 Task: Add Organic India Moringa Leaf Powder to the cart.
Action: Mouse moved to (333, 156)
Screenshot: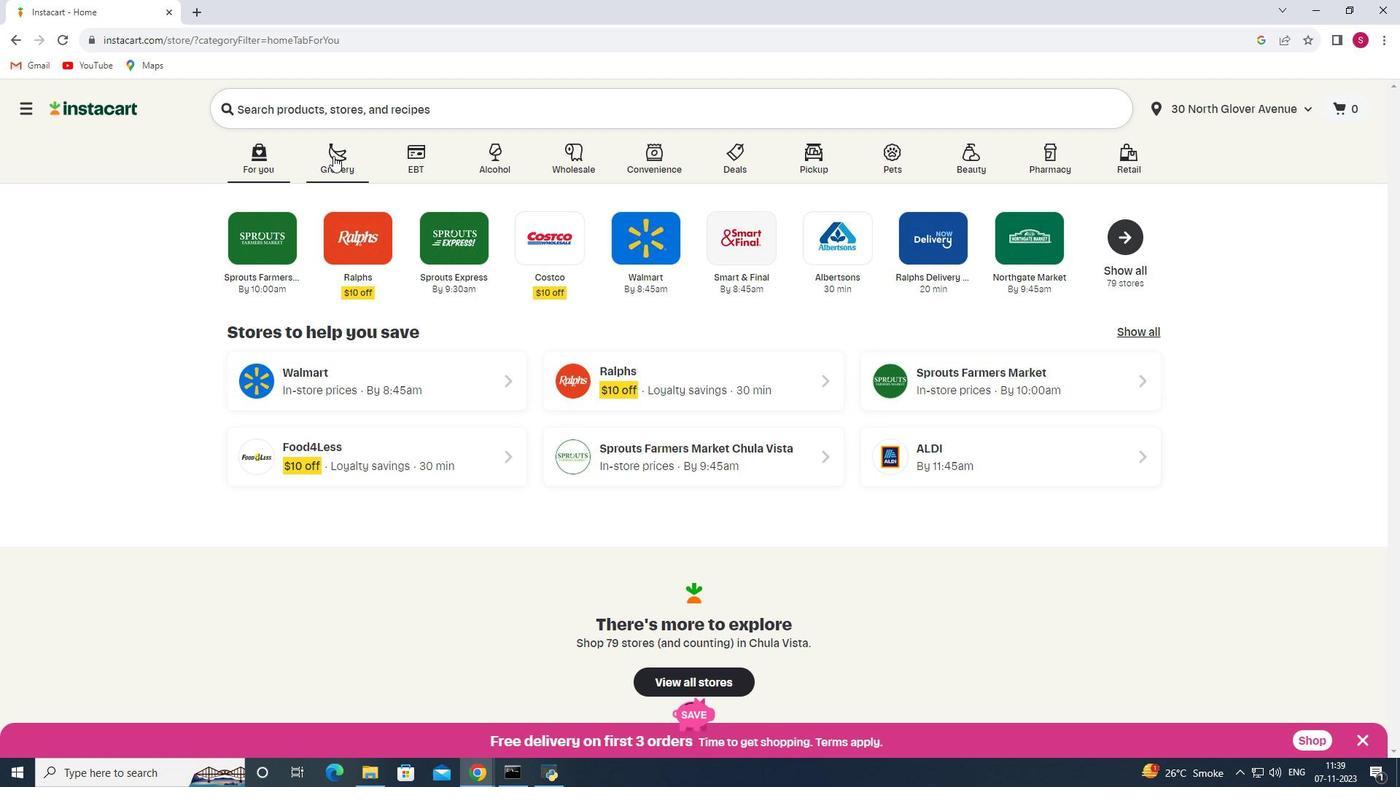 
Action: Mouse pressed left at (333, 156)
Screenshot: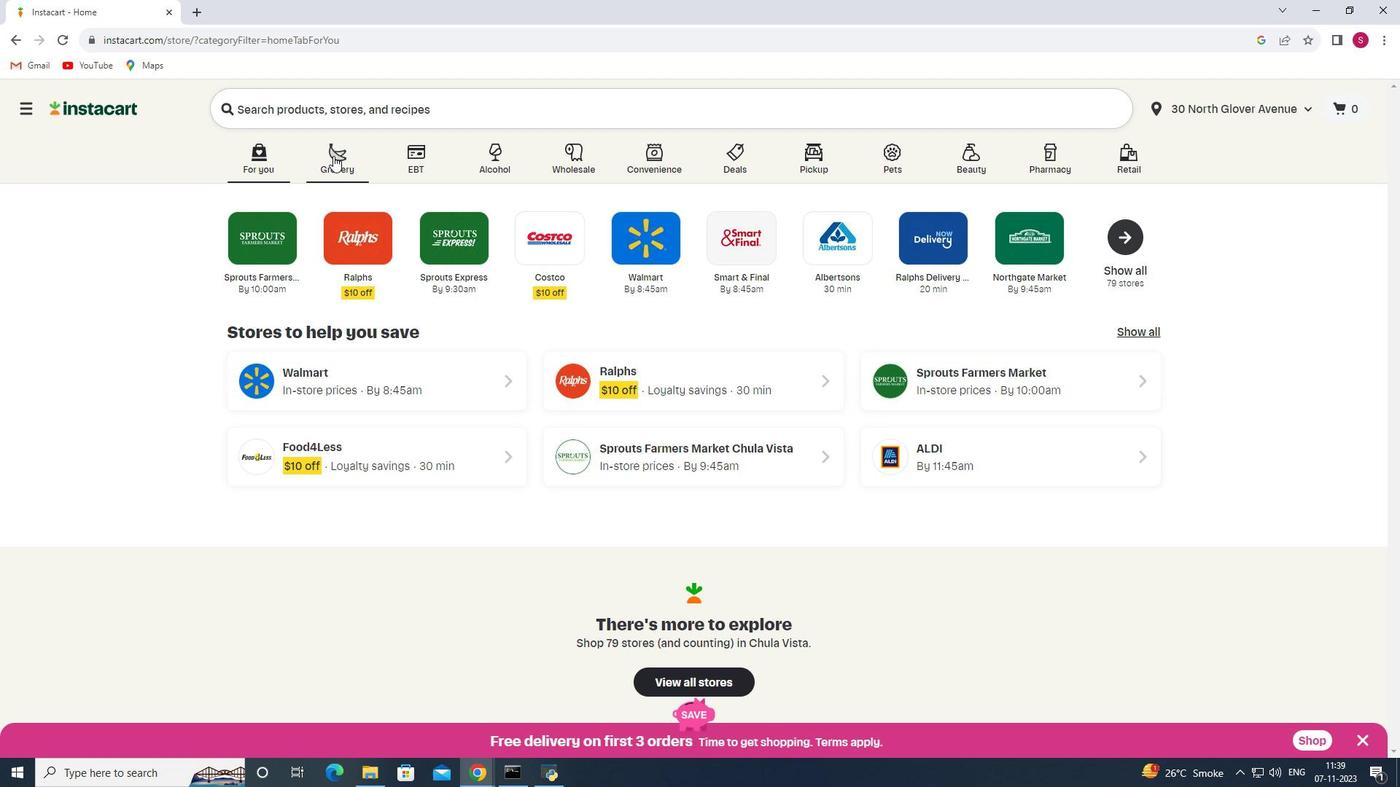 
Action: Mouse moved to (349, 414)
Screenshot: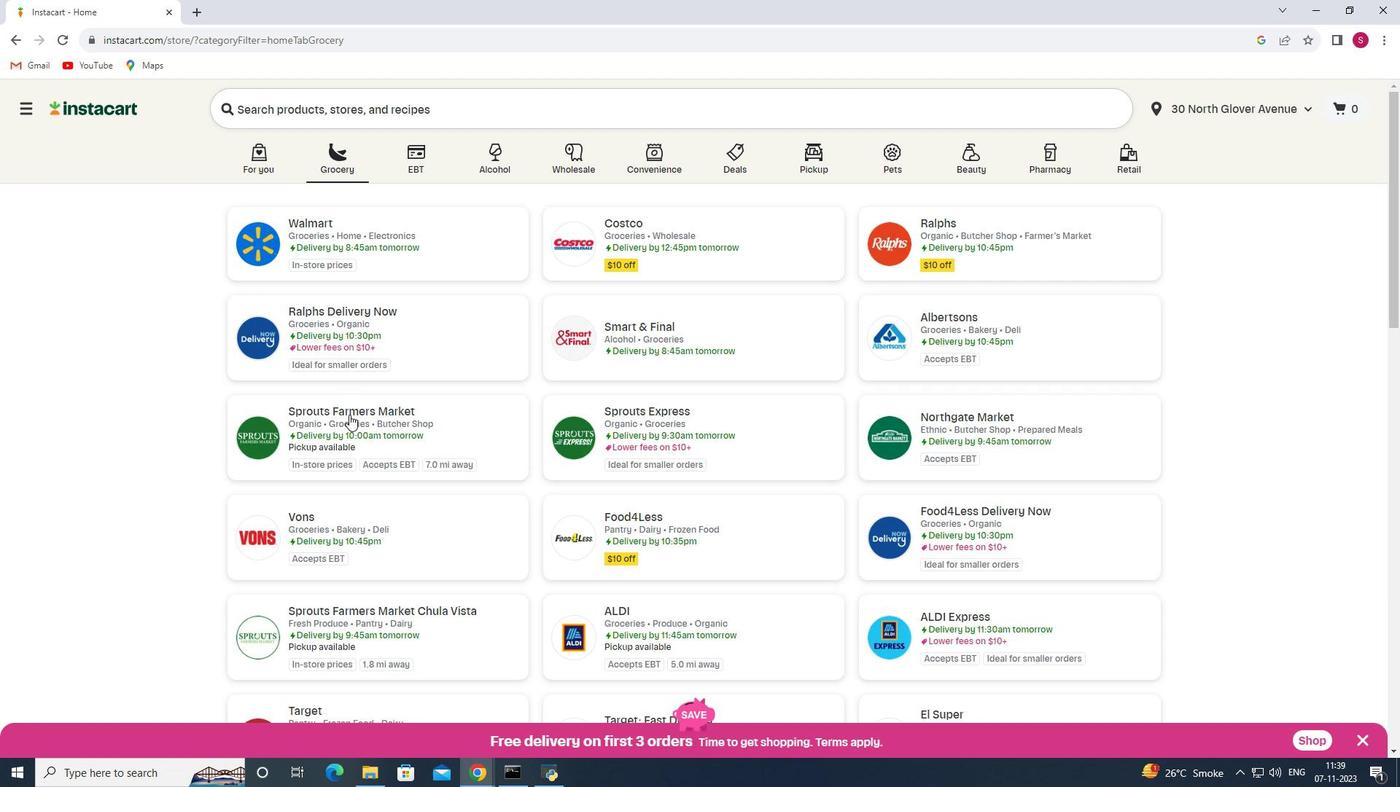 
Action: Mouse pressed left at (349, 414)
Screenshot: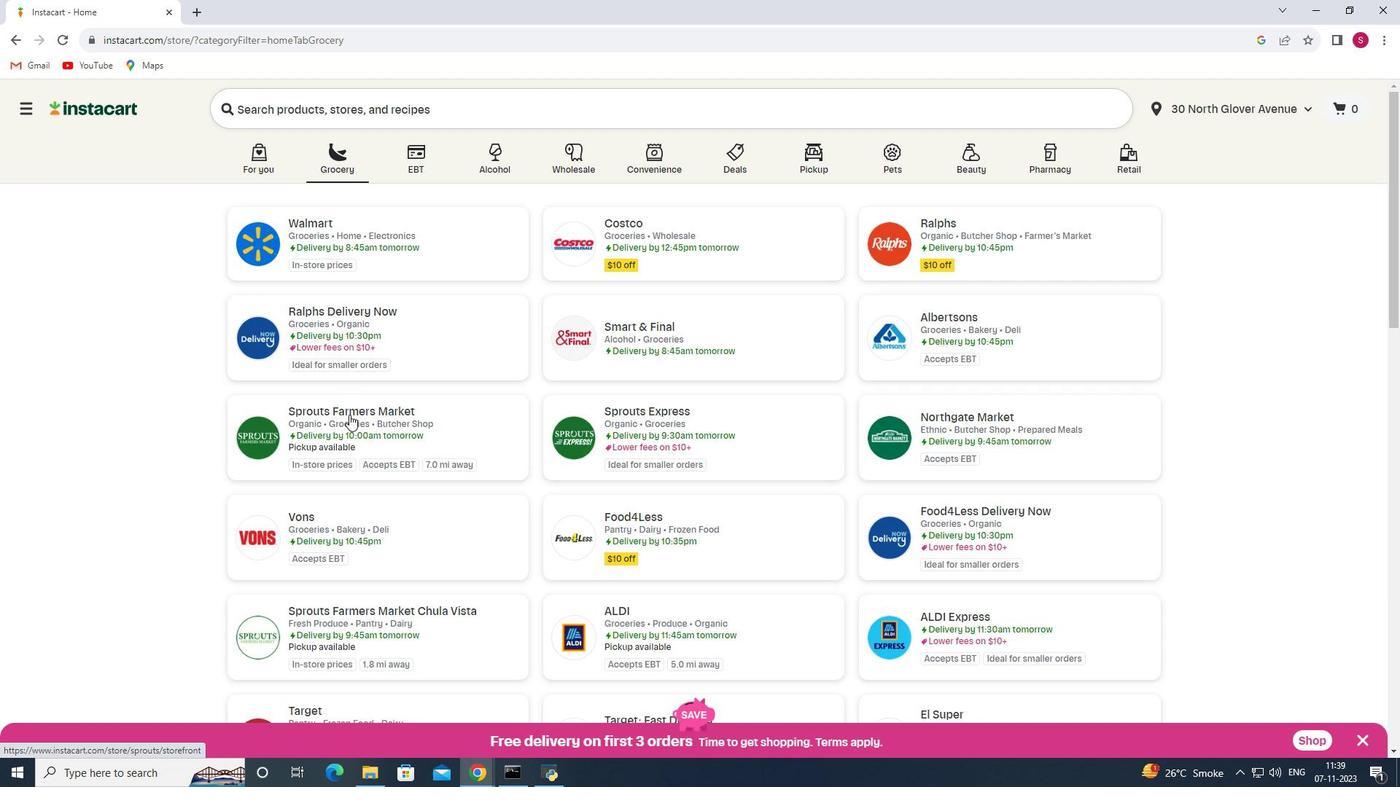 
Action: Mouse moved to (27, 419)
Screenshot: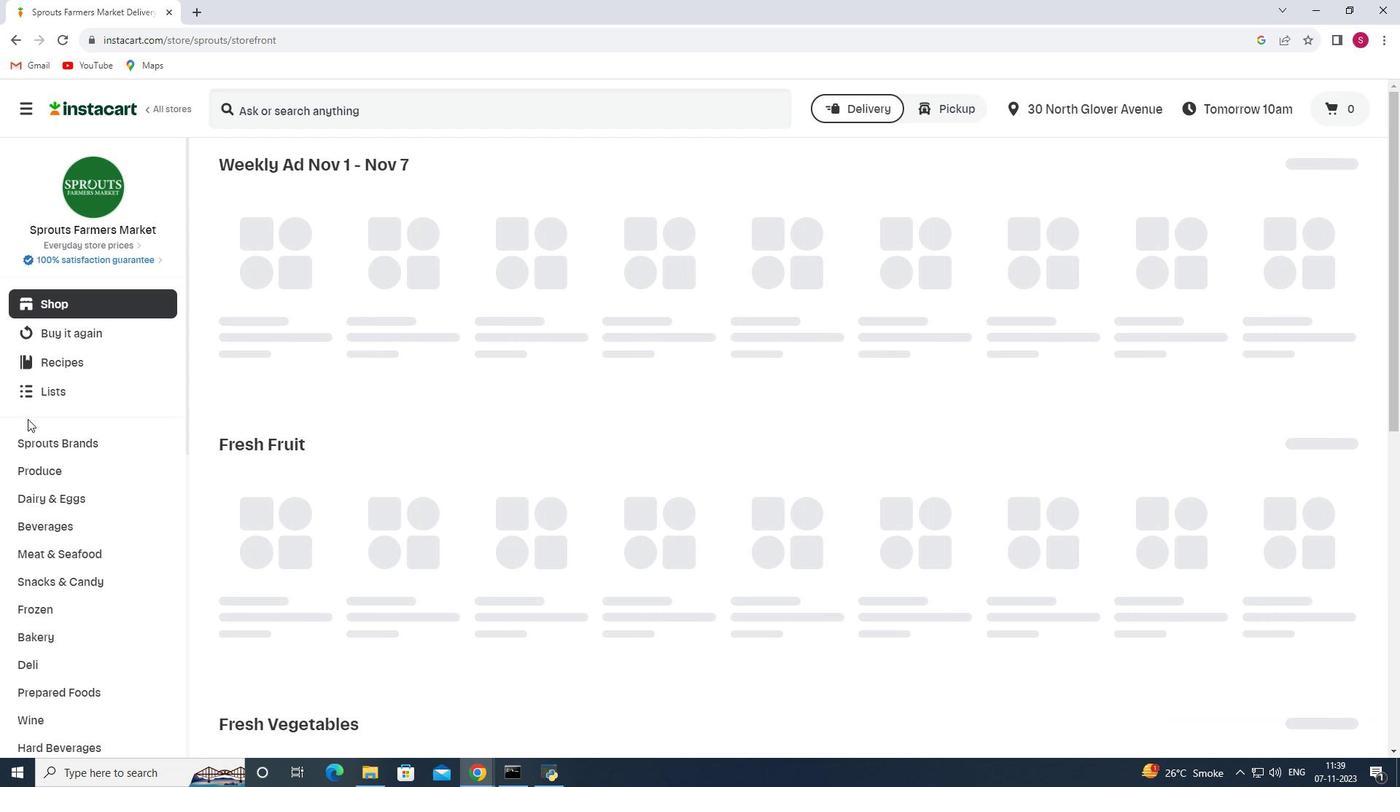
Action: Mouse scrolled (27, 418) with delta (0, 0)
Screenshot: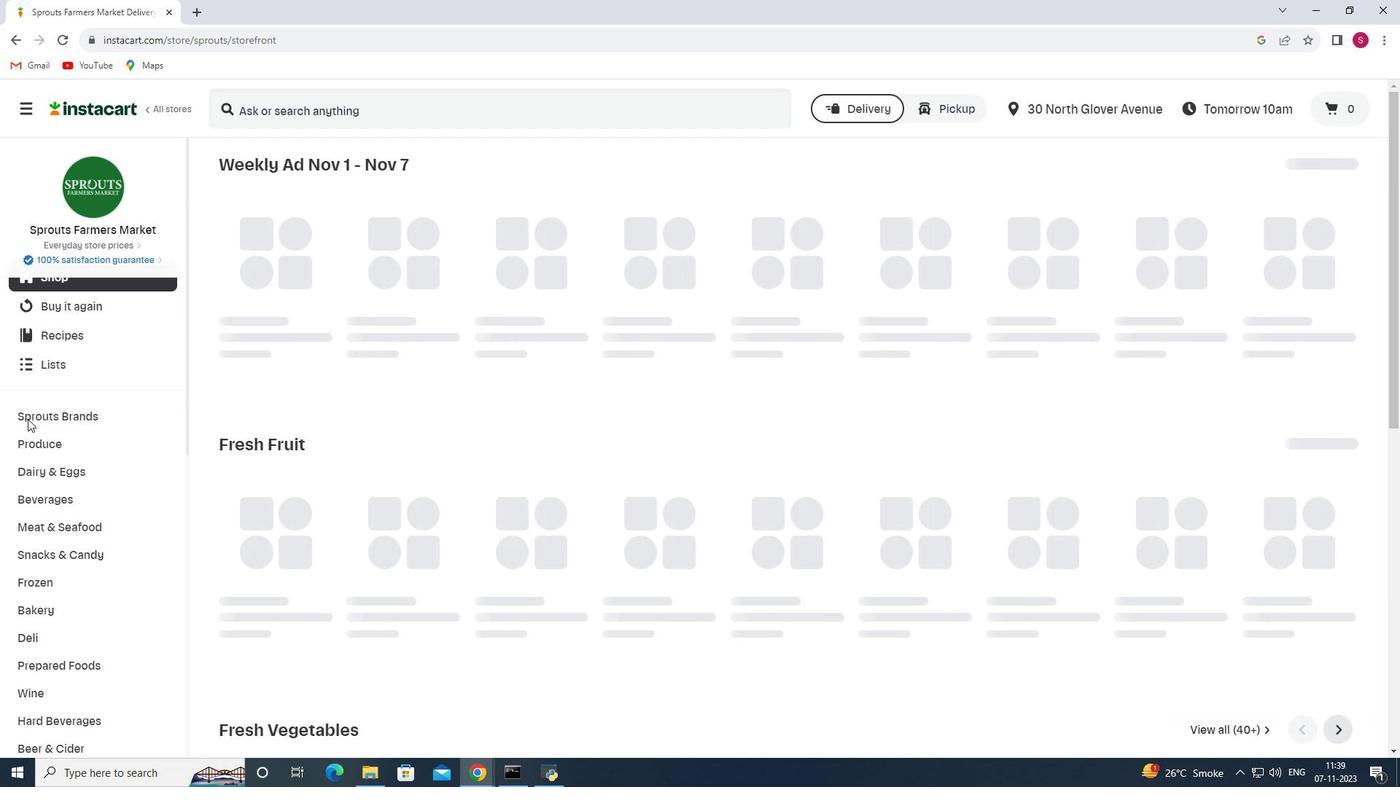 
Action: Mouse scrolled (27, 418) with delta (0, 0)
Screenshot: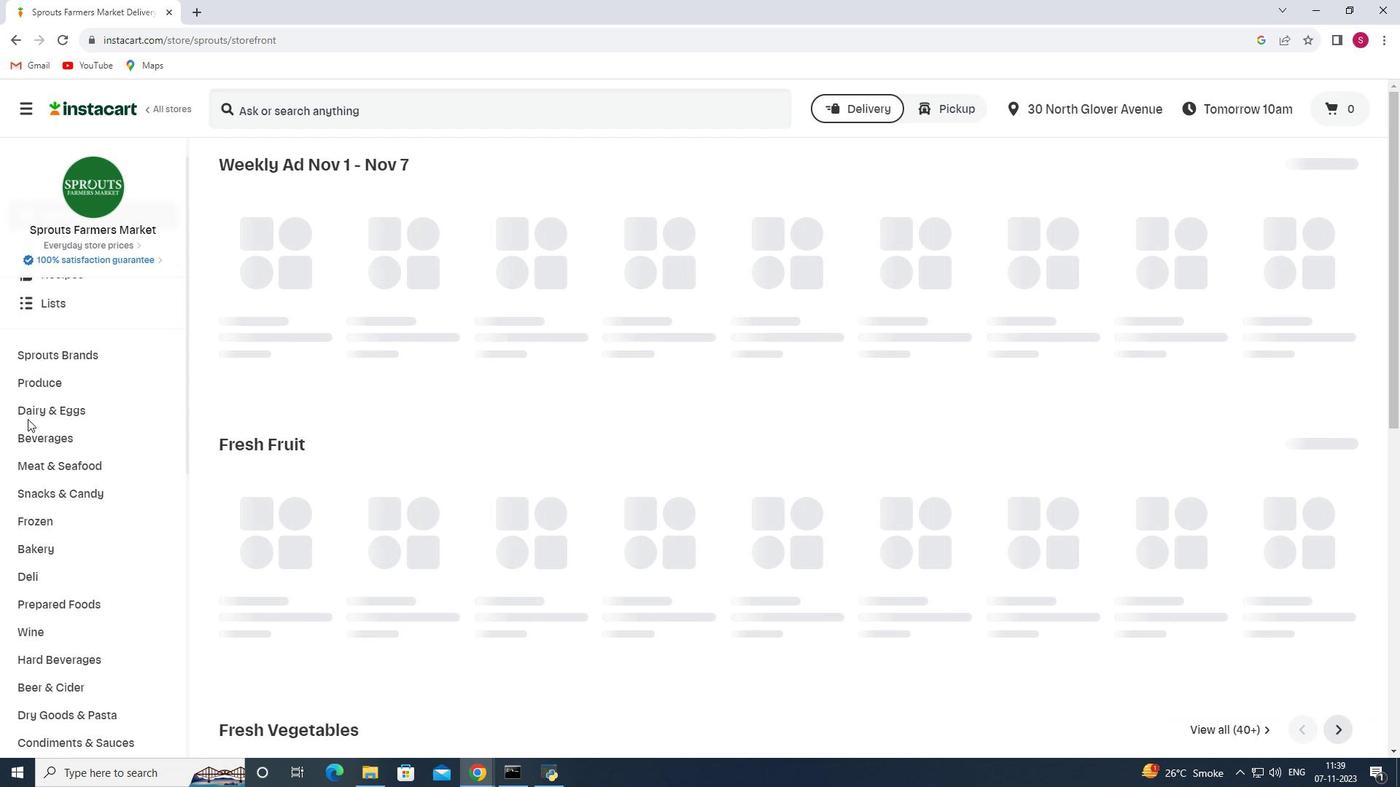 
Action: Mouse scrolled (27, 418) with delta (0, 0)
Screenshot: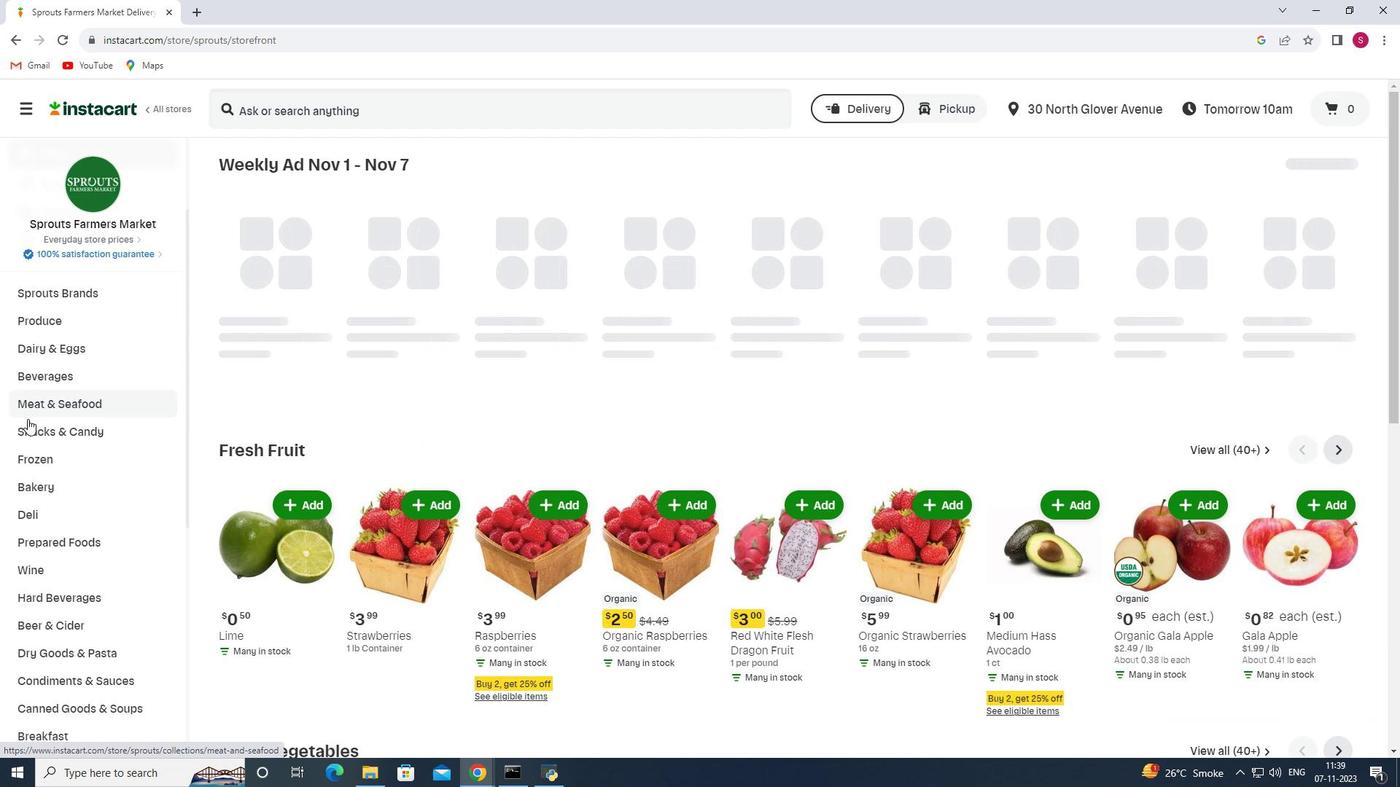 
Action: Mouse scrolled (27, 418) with delta (0, 0)
Screenshot: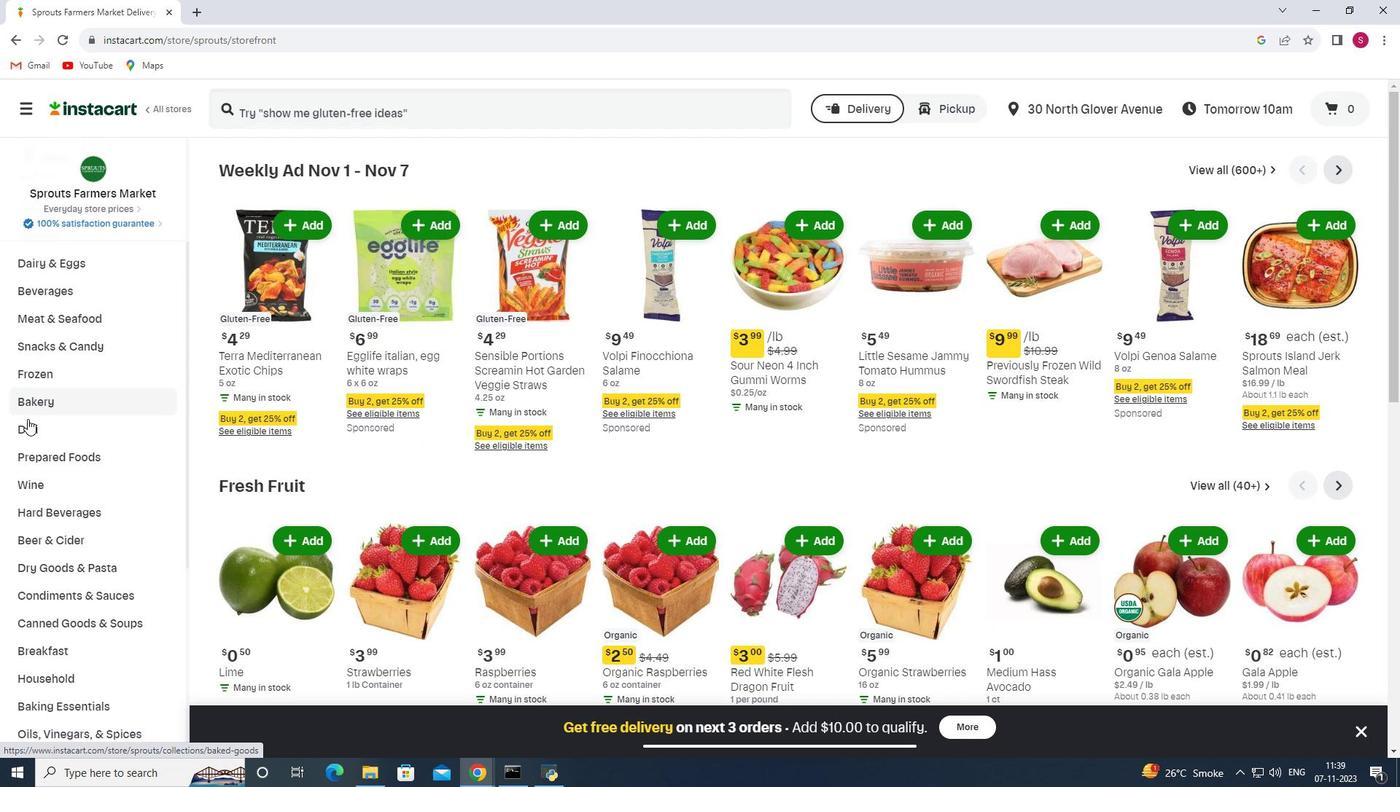 
Action: Mouse scrolled (27, 418) with delta (0, 0)
Screenshot: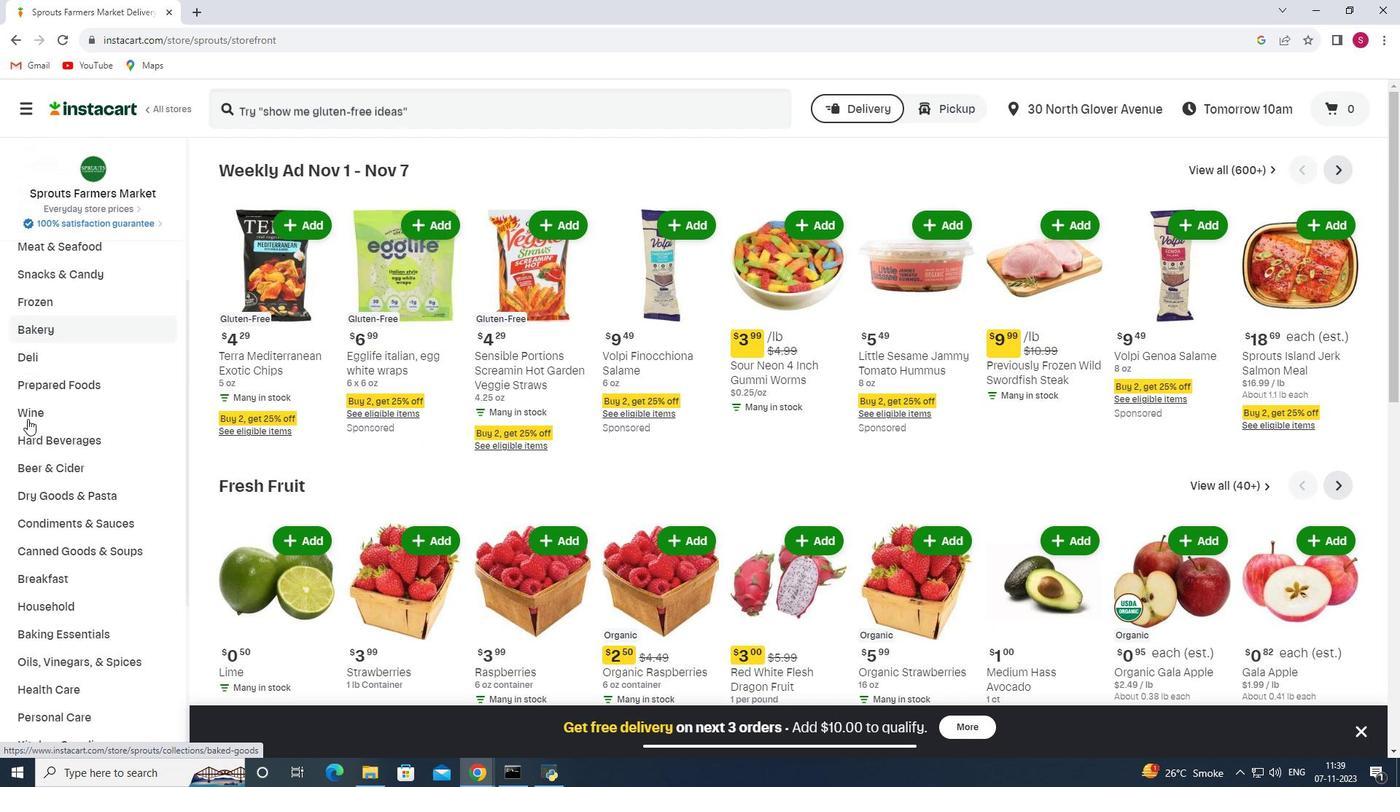 
Action: Mouse moved to (35, 448)
Screenshot: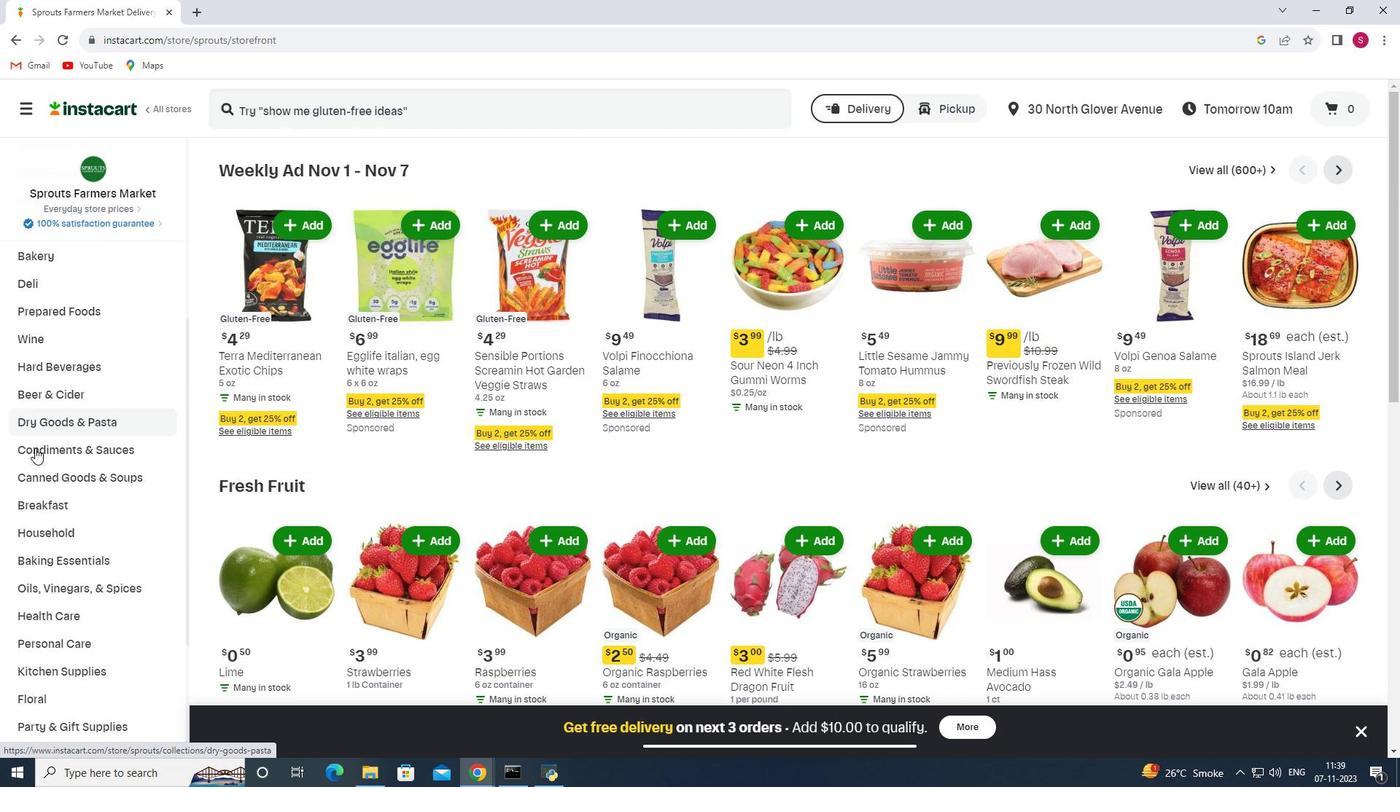 
Action: Mouse scrolled (35, 447) with delta (0, 0)
Screenshot: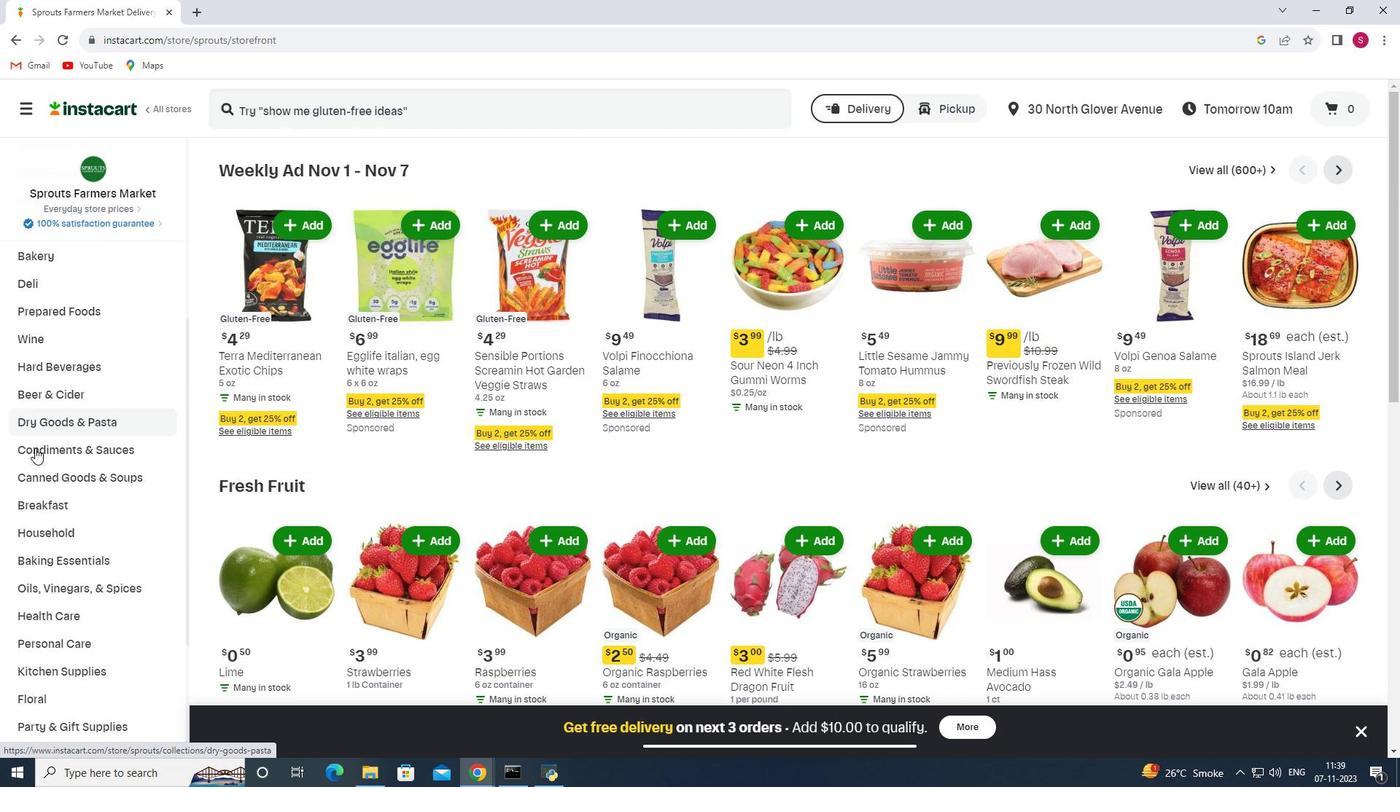 
Action: Mouse moved to (36, 456)
Screenshot: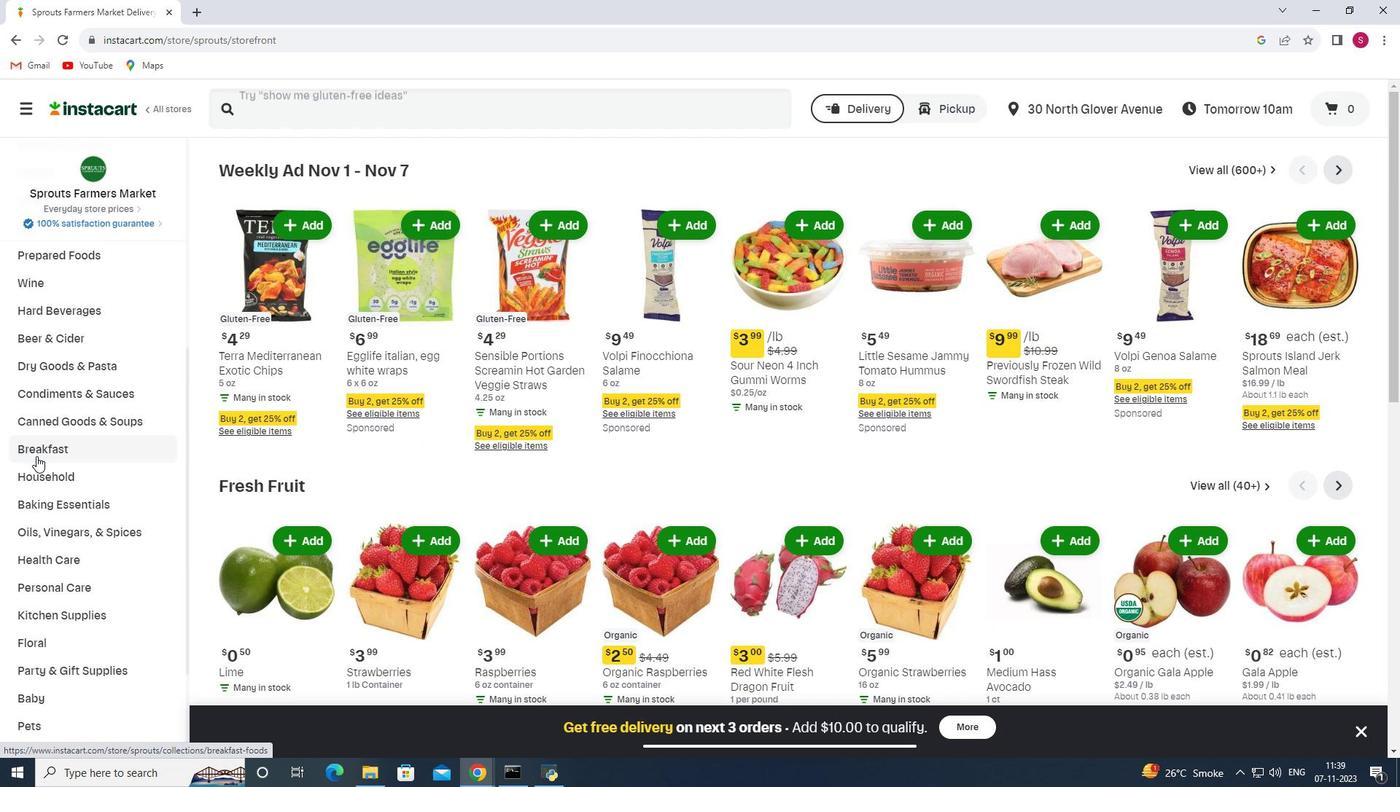
Action: Mouse scrolled (36, 455) with delta (0, 0)
Screenshot: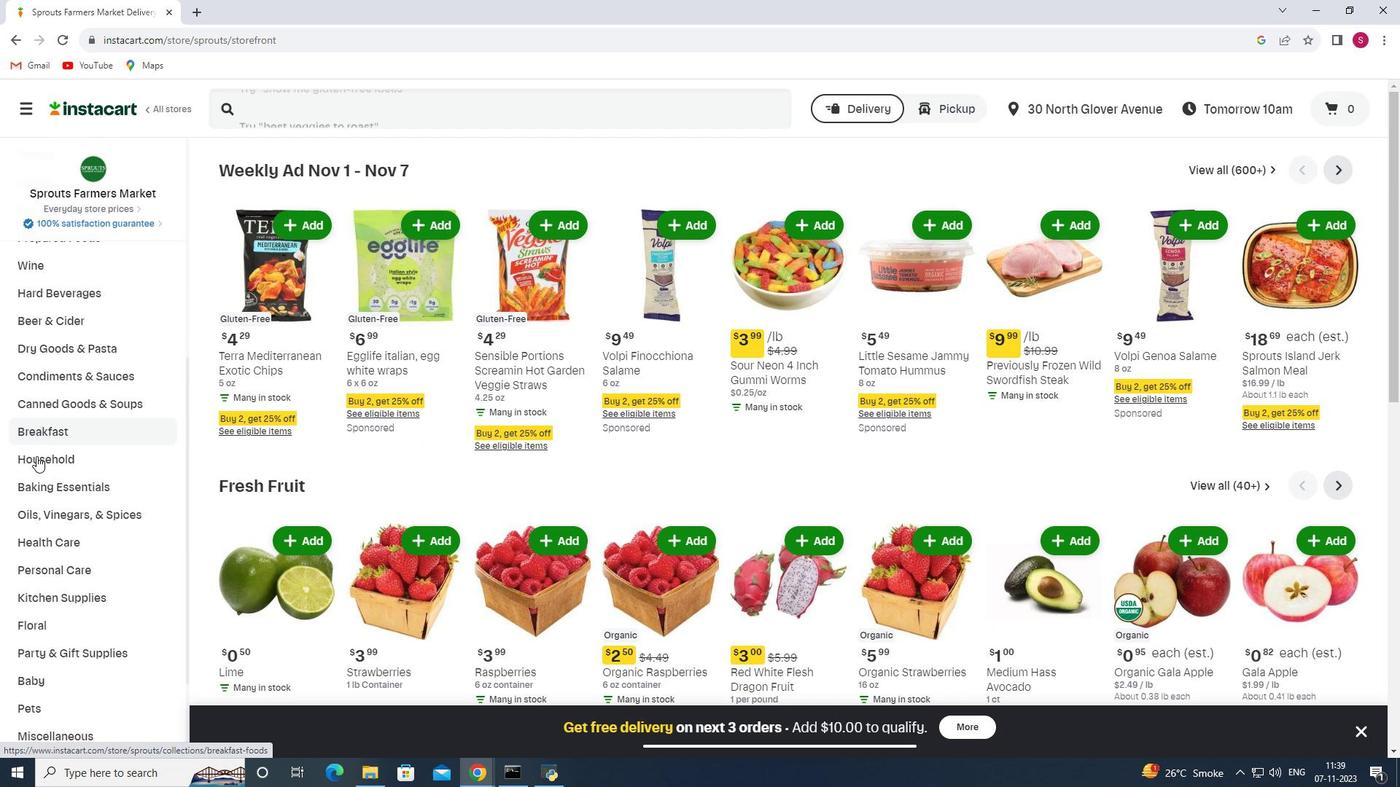 
Action: Mouse scrolled (36, 455) with delta (0, 0)
Screenshot: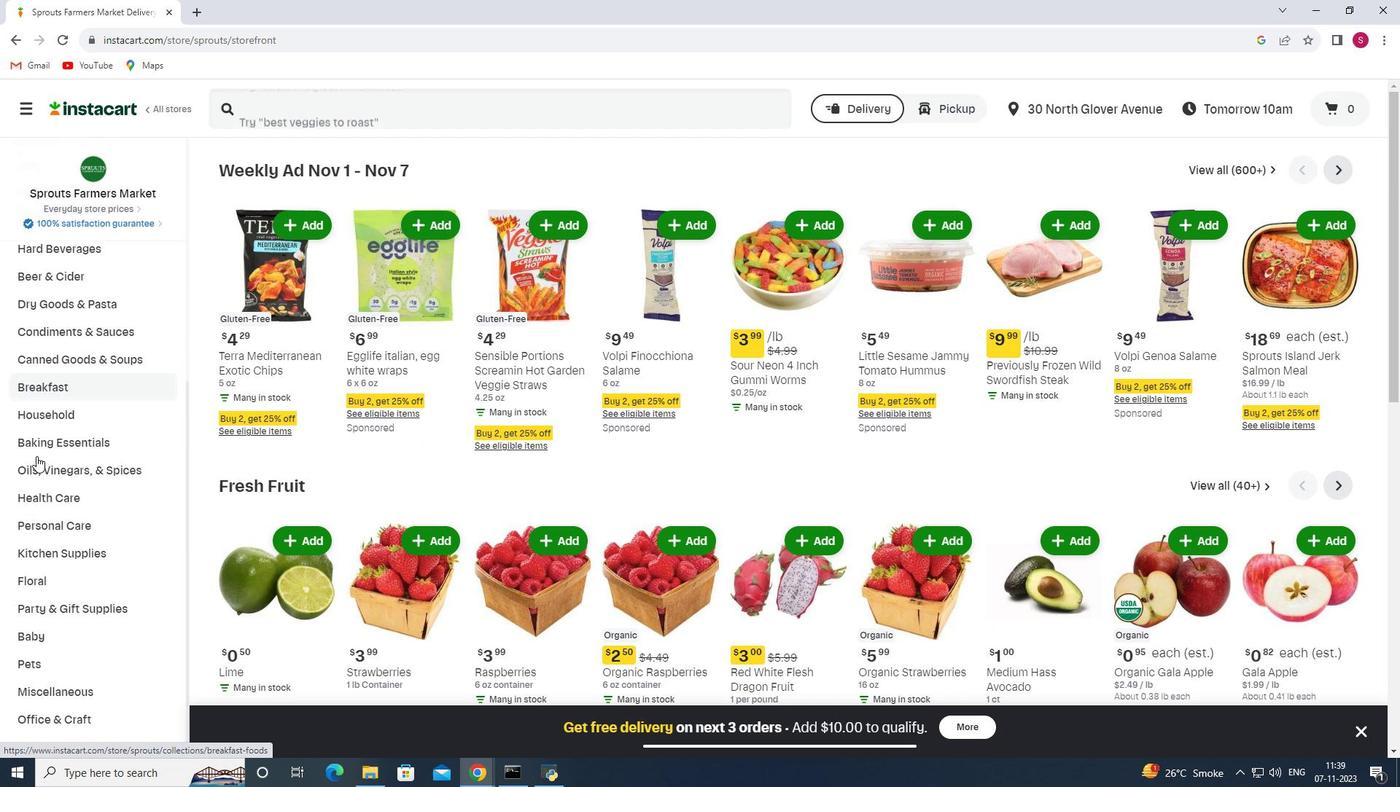 
Action: Mouse moved to (70, 410)
Screenshot: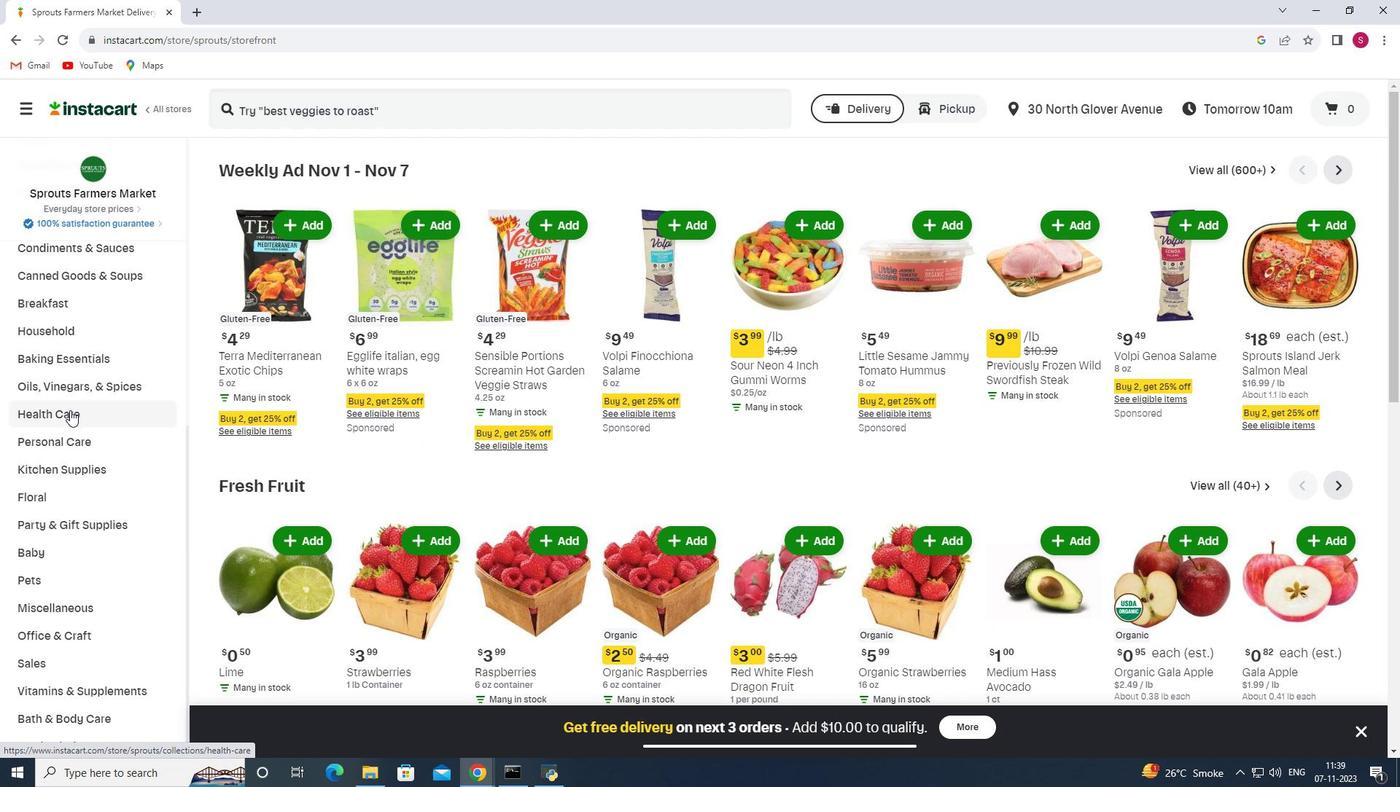 
Action: Mouse pressed left at (70, 410)
Screenshot: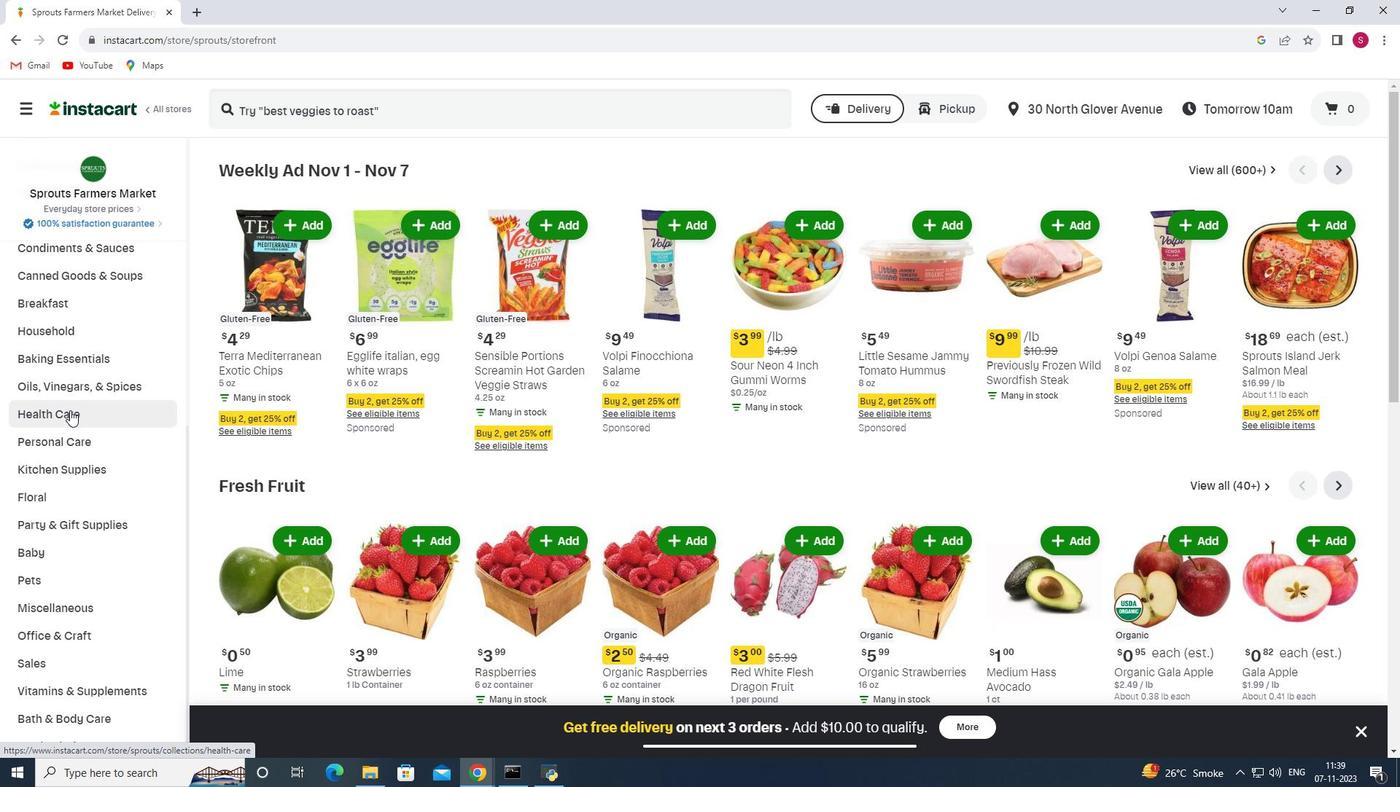 
Action: Mouse moved to (503, 196)
Screenshot: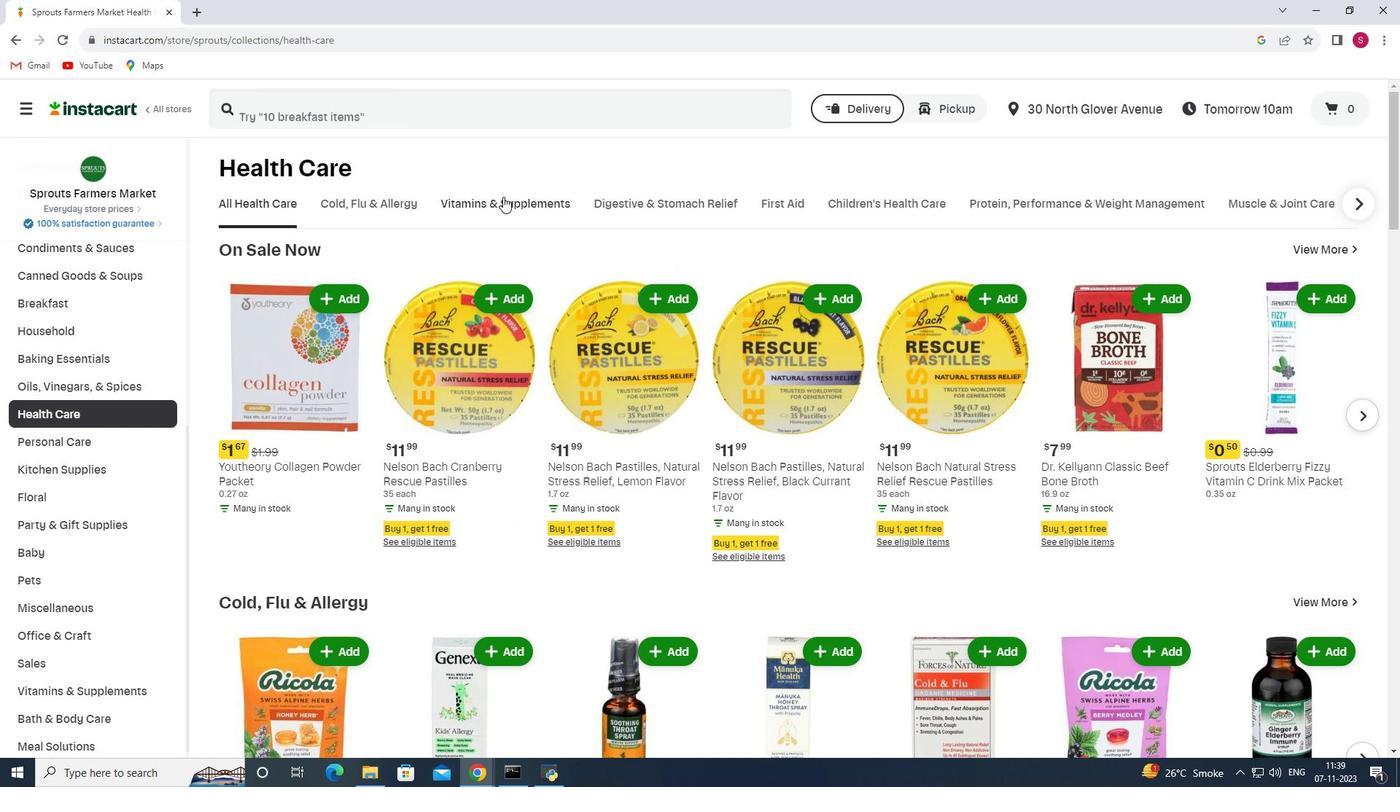 
Action: Mouse pressed left at (503, 196)
Screenshot: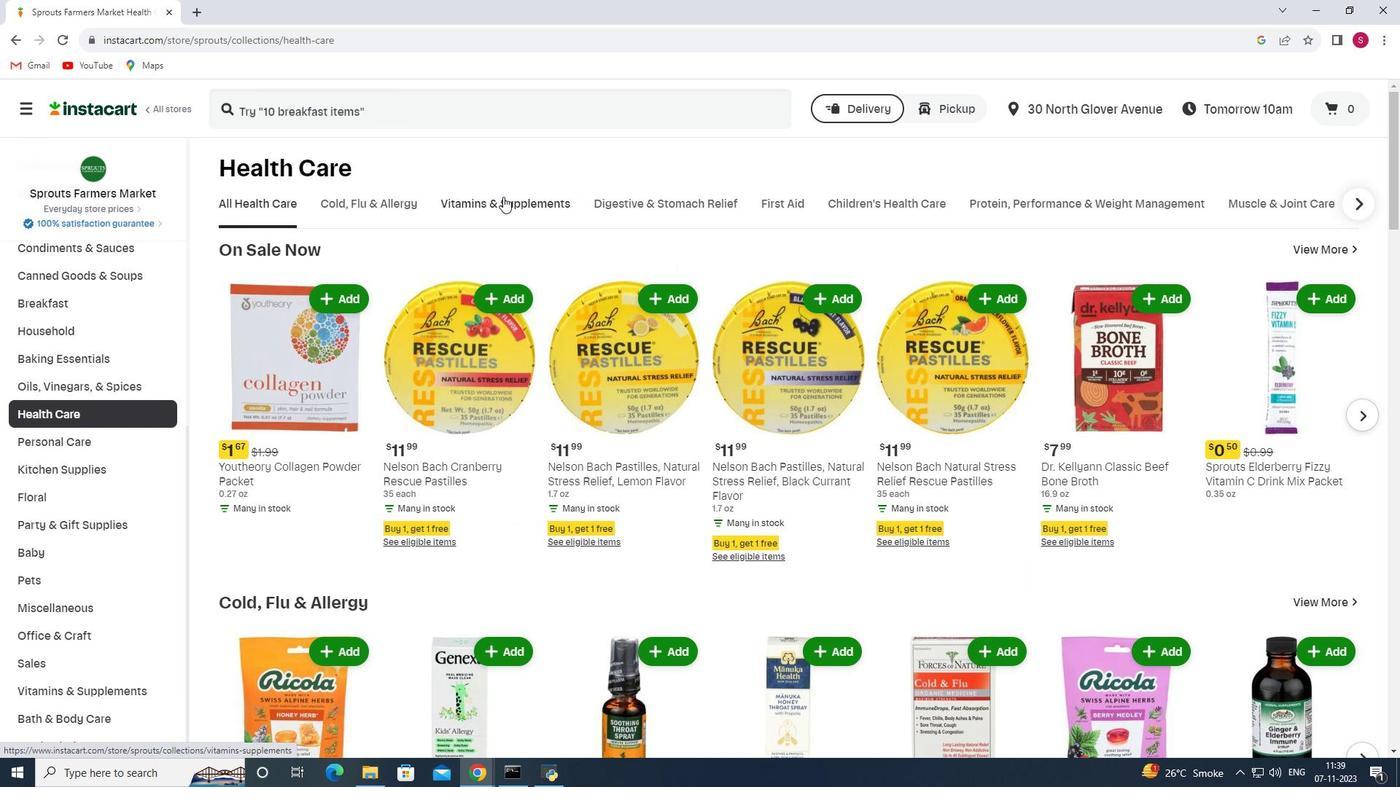 
Action: Mouse moved to (568, 253)
Screenshot: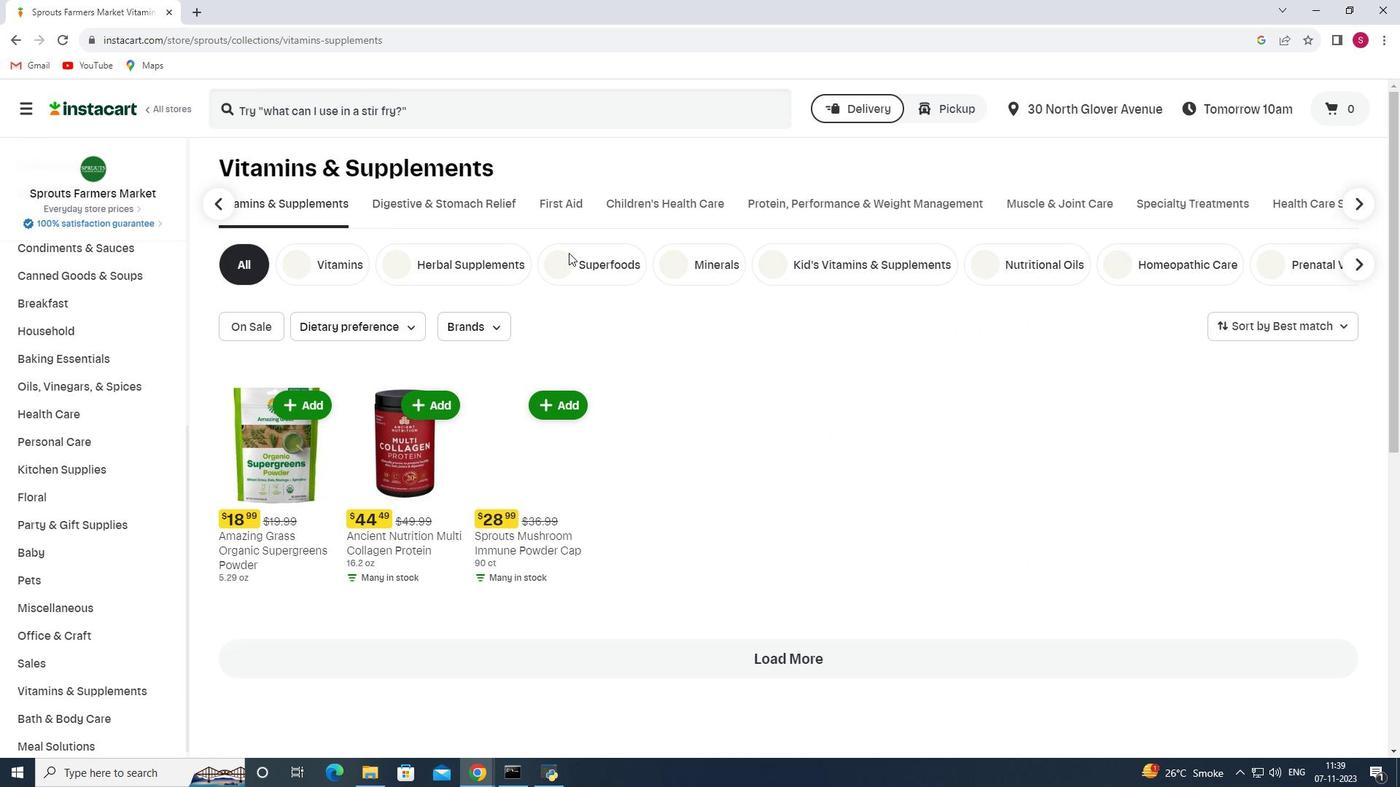 
Action: Mouse pressed left at (568, 253)
Screenshot: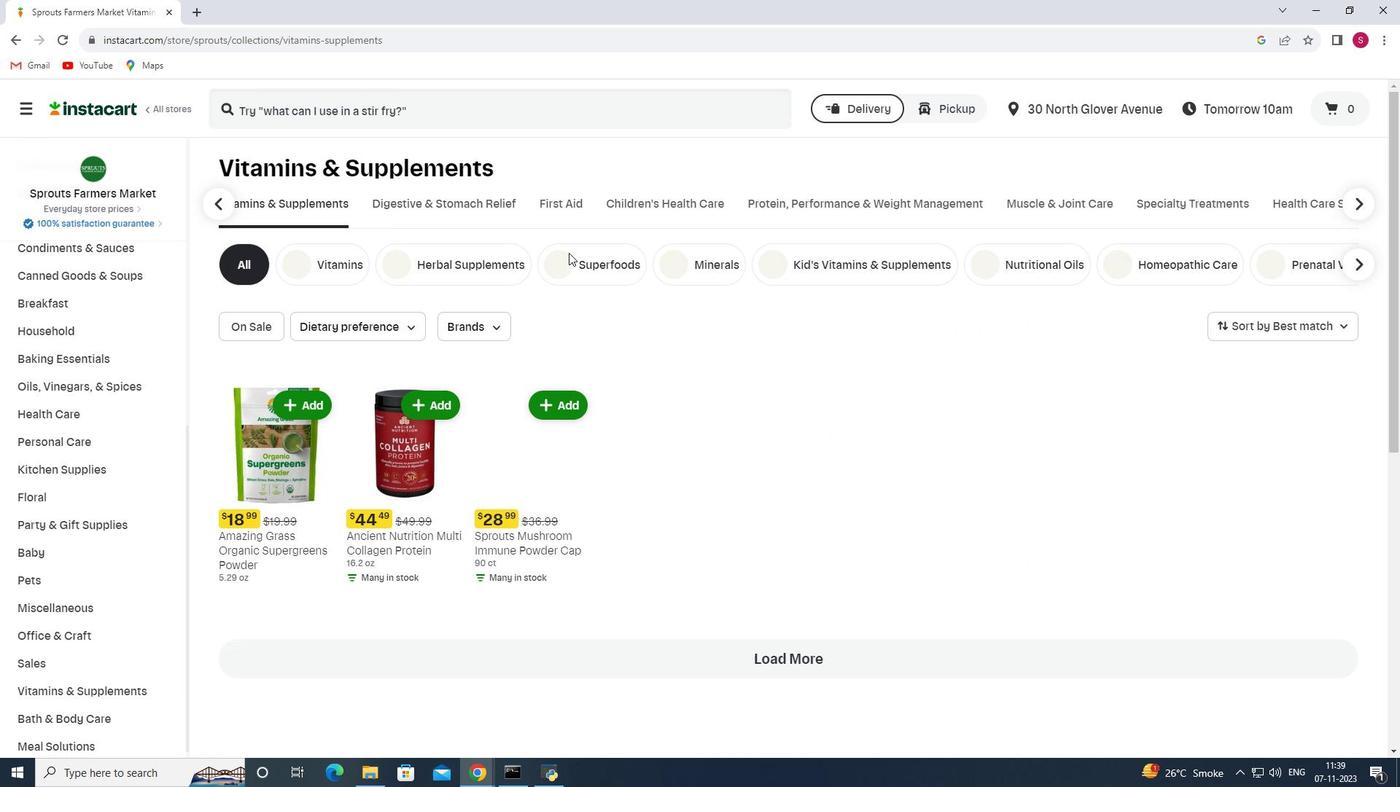 
Action: Mouse moved to (336, 115)
Screenshot: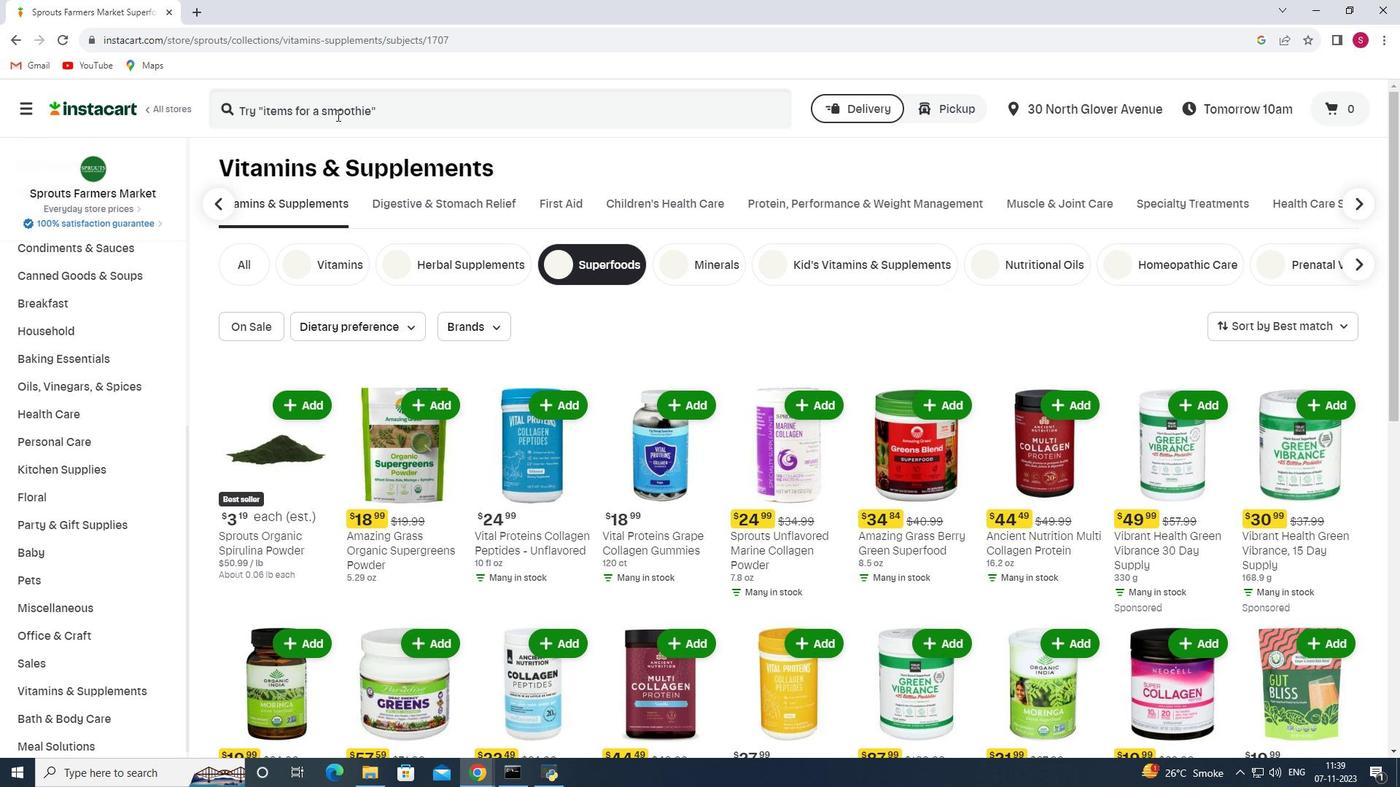 
Action: Mouse pressed left at (336, 115)
Screenshot: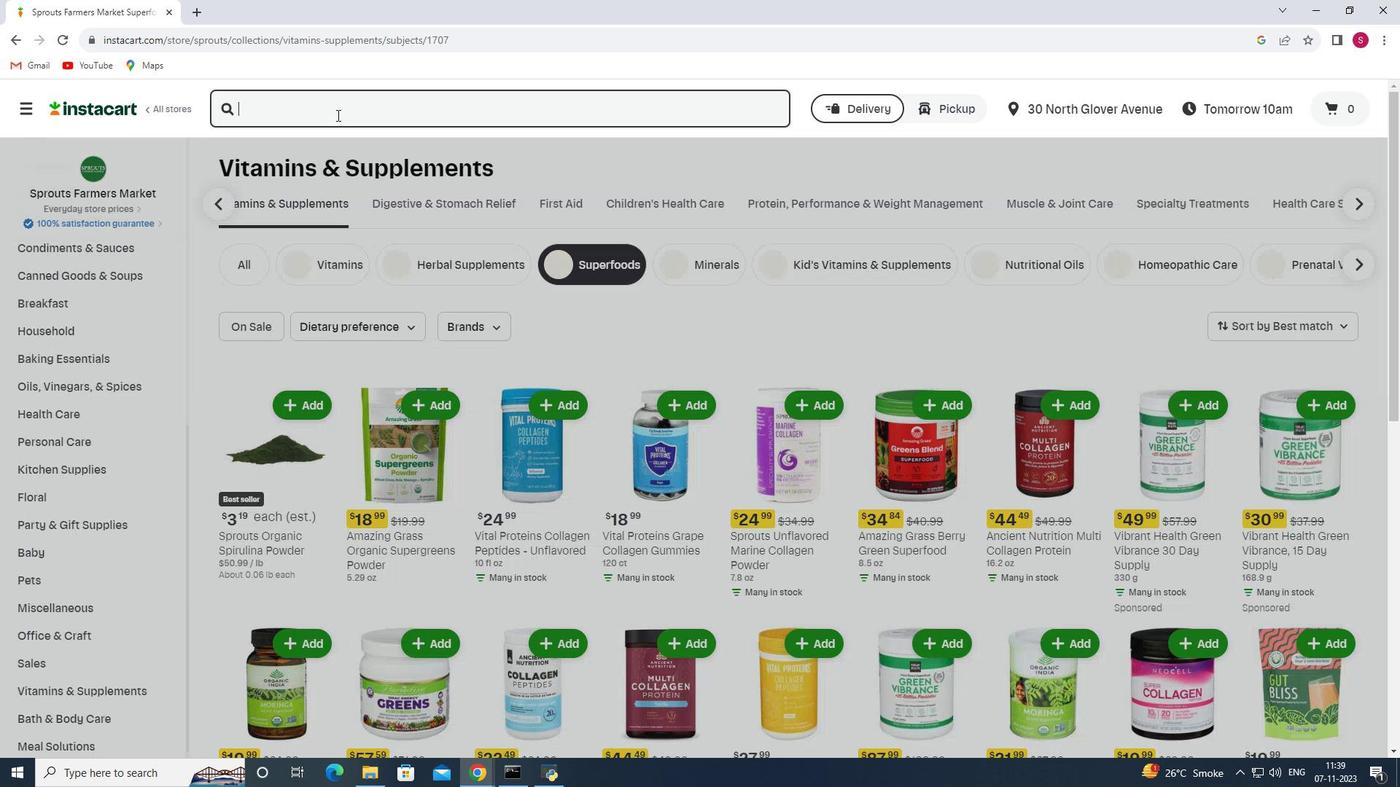 
Action: Key pressed <Key.shift>Organic<Key.space><Key.shift>india<Key.space><Key.shift>moringa<Key.space><Key.shift>leaf<Key.space><Key.shift>powder<Key.enter>
Screenshot: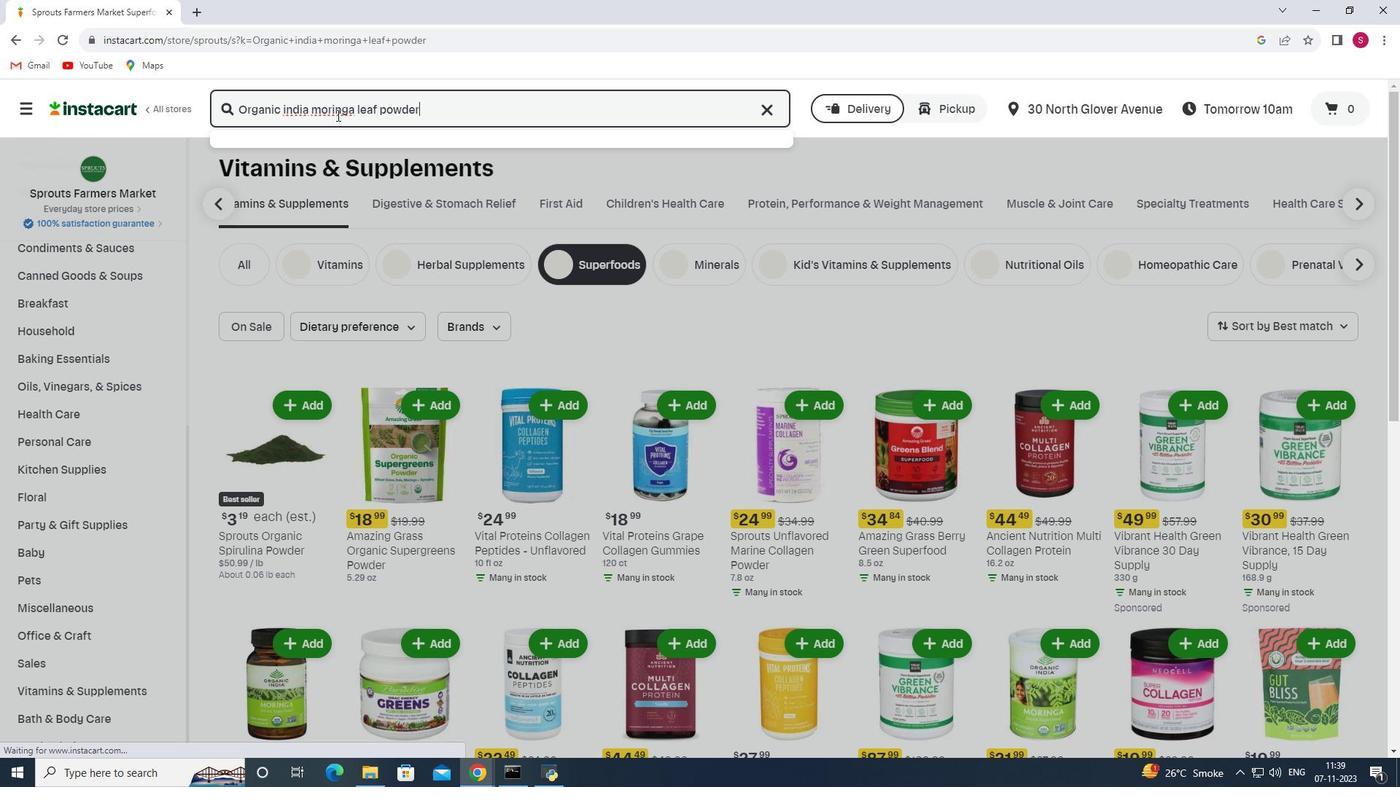 
Action: Mouse moved to (851, 231)
Screenshot: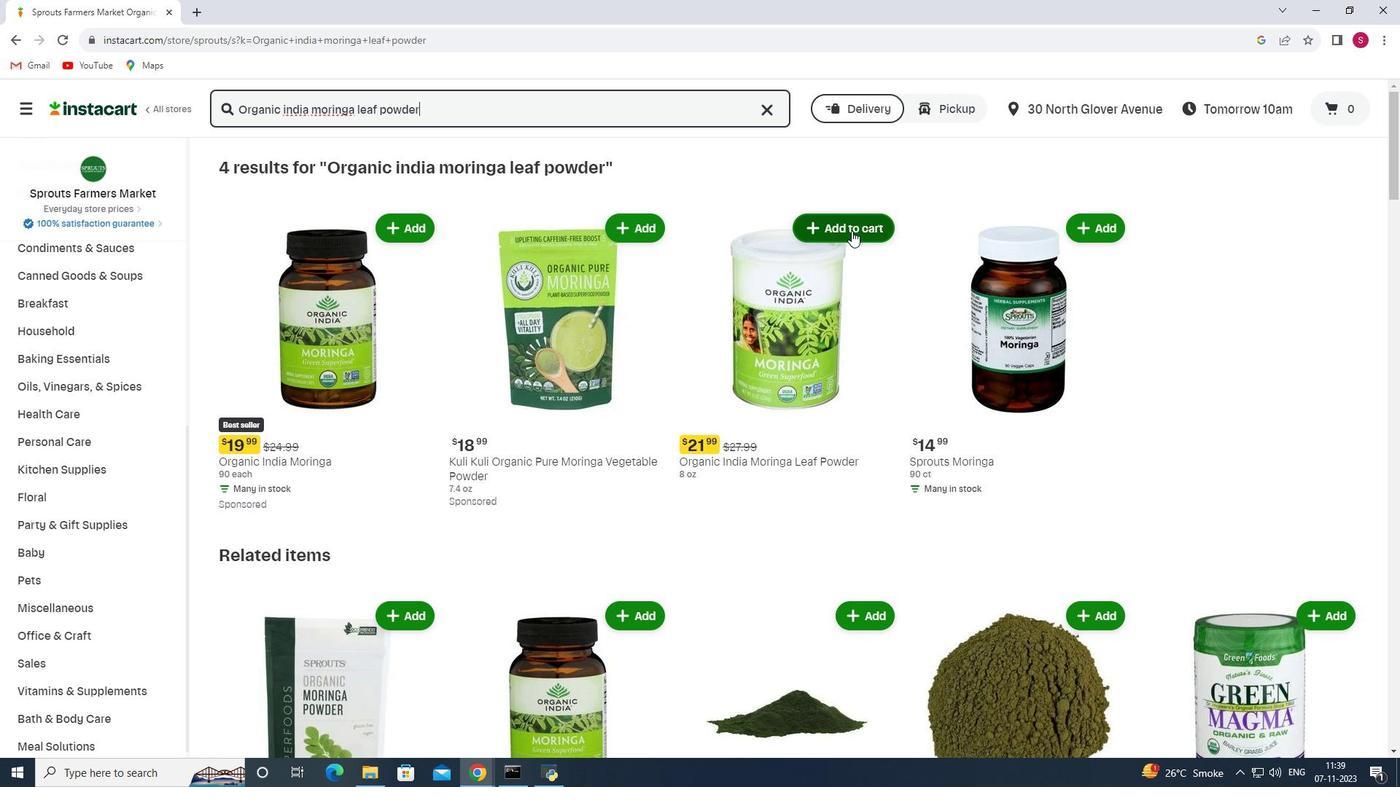 
Action: Mouse pressed left at (851, 231)
Screenshot: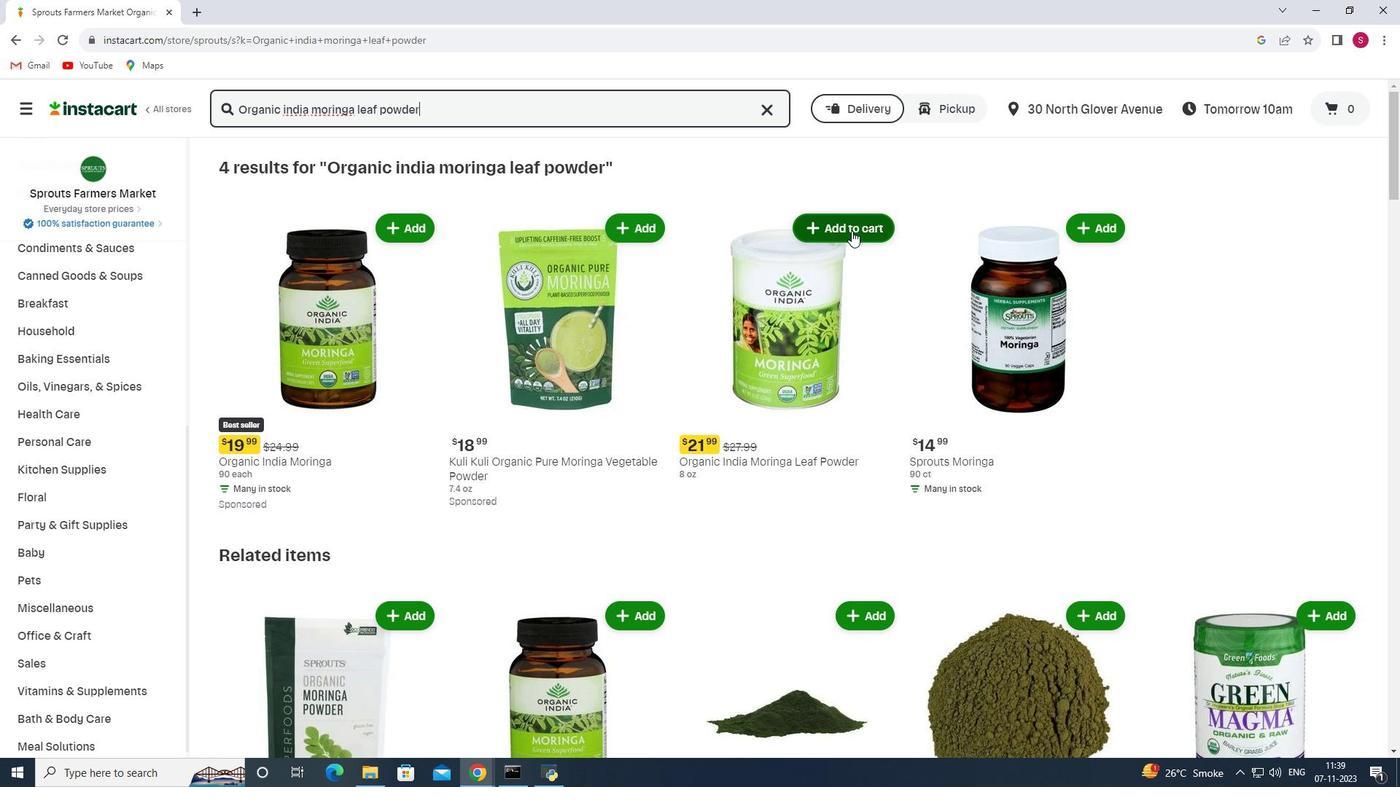 
Action: Mouse moved to (811, 257)
Screenshot: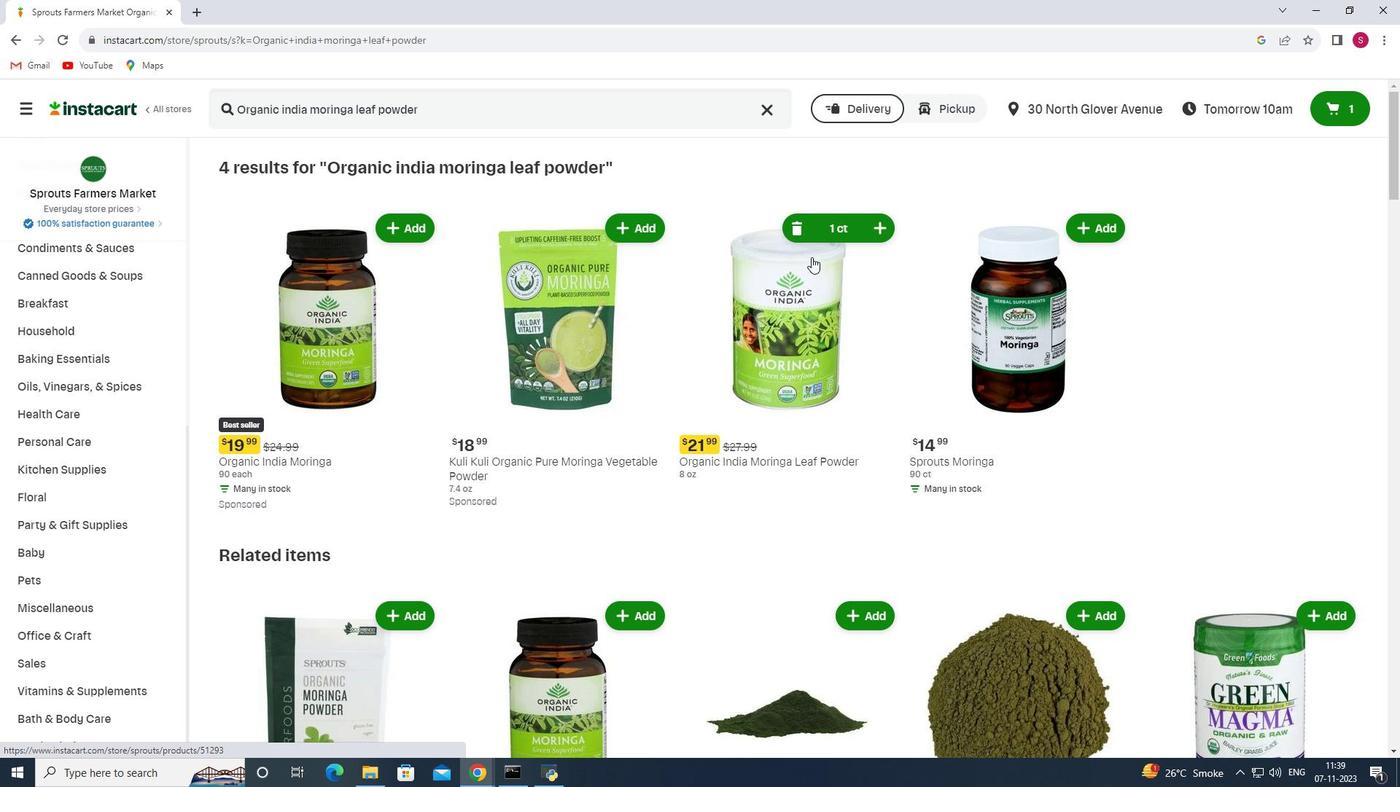 
